 Task: Check the average views per listing of lake in the last 1 year.
Action: Mouse moved to (754, 169)
Screenshot: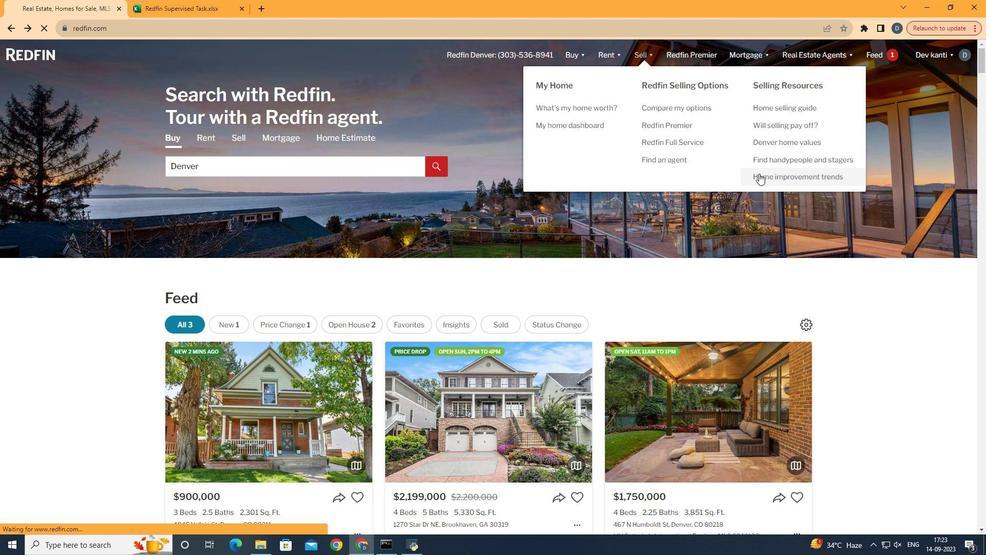 
Action: Mouse pressed left at (754, 169)
Screenshot: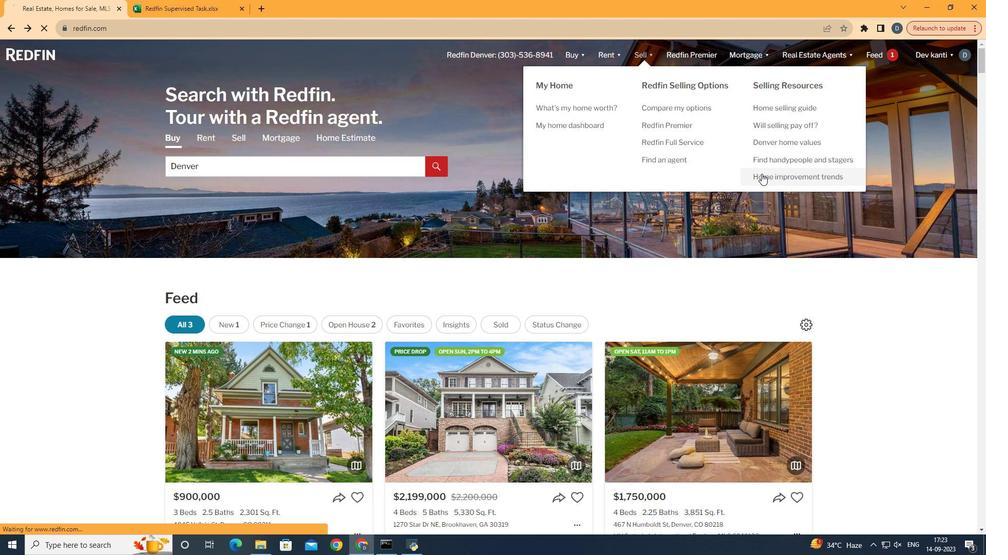 
Action: Mouse moved to (236, 193)
Screenshot: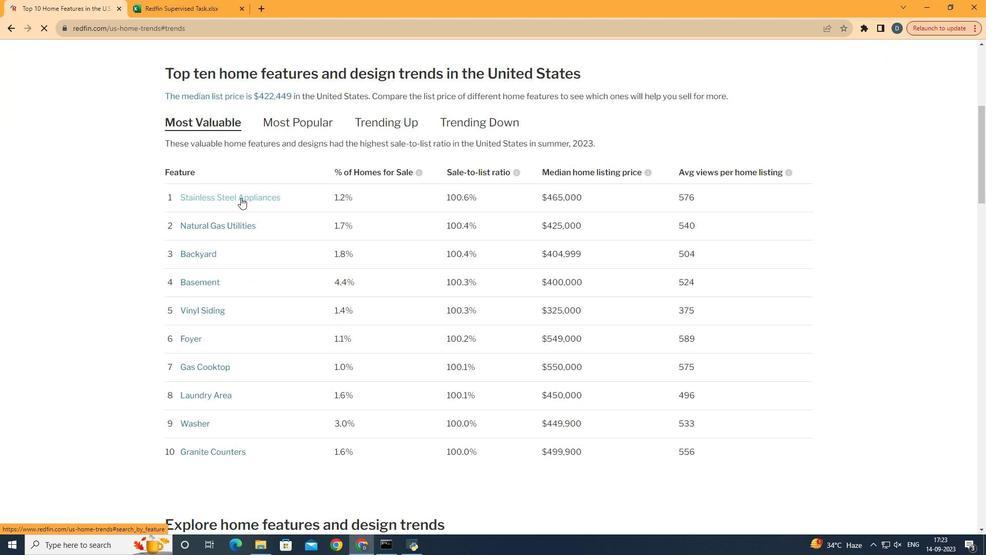 
Action: Mouse pressed left at (236, 193)
Screenshot: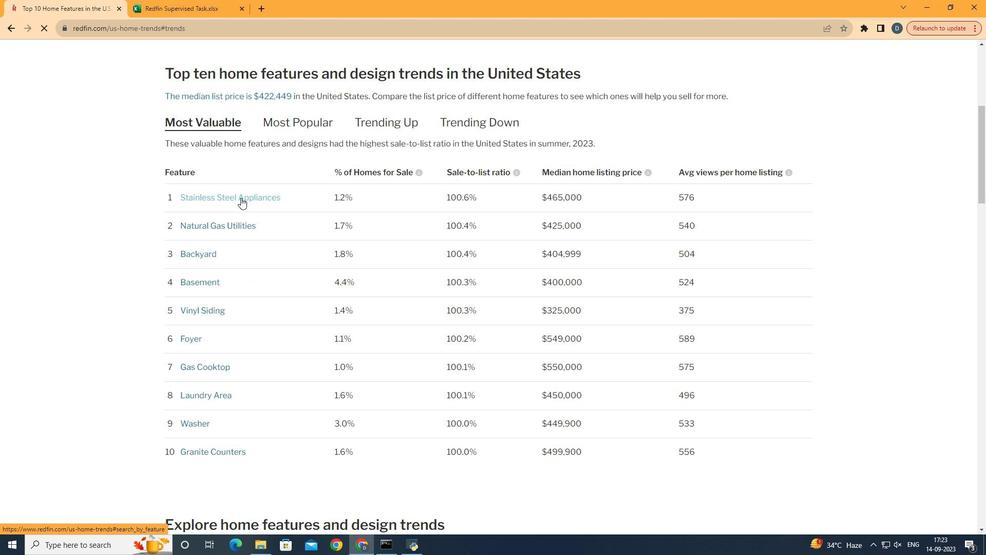 
Action: Mouse moved to (388, 238)
Screenshot: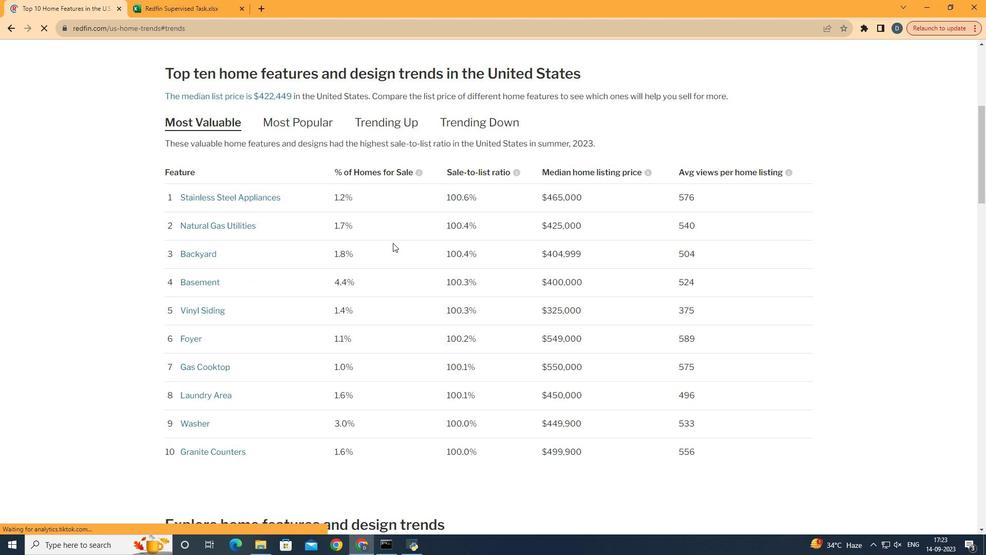 
Action: Mouse scrolled (388, 237) with delta (0, 0)
Screenshot: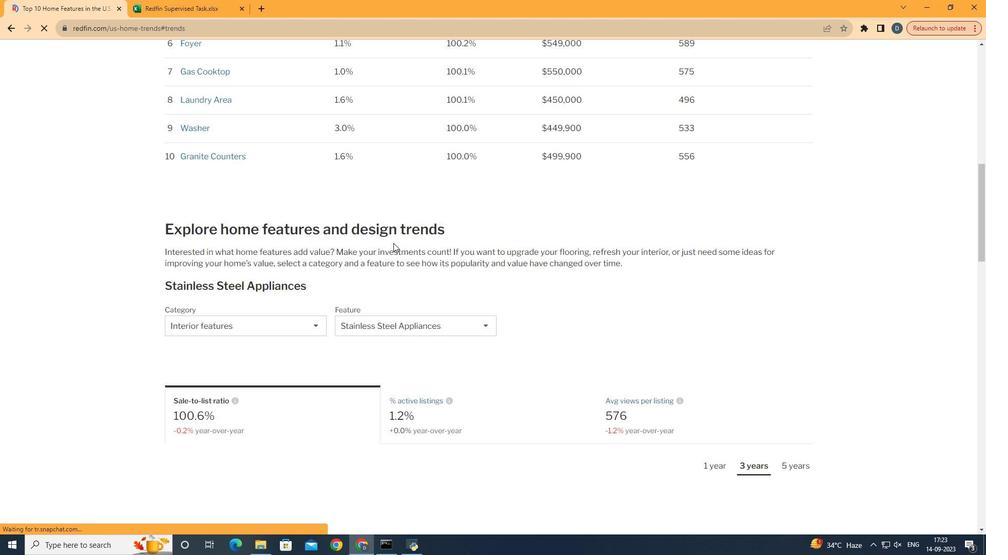 
Action: Mouse scrolled (388, 237) with delta (0, 0)
Screenshot: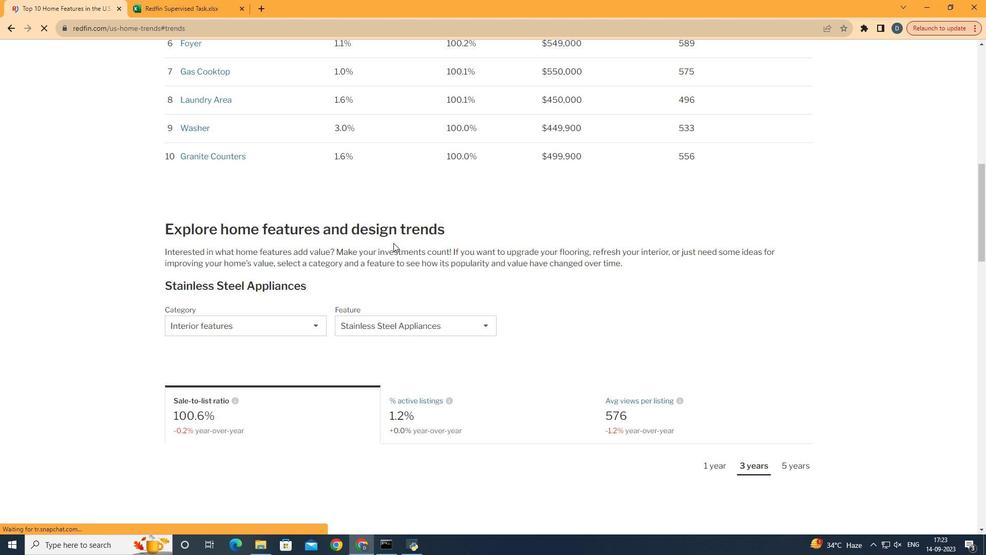 
Action: Mouse scrolled (388, 237) with delta (0, 0)
Screenshot: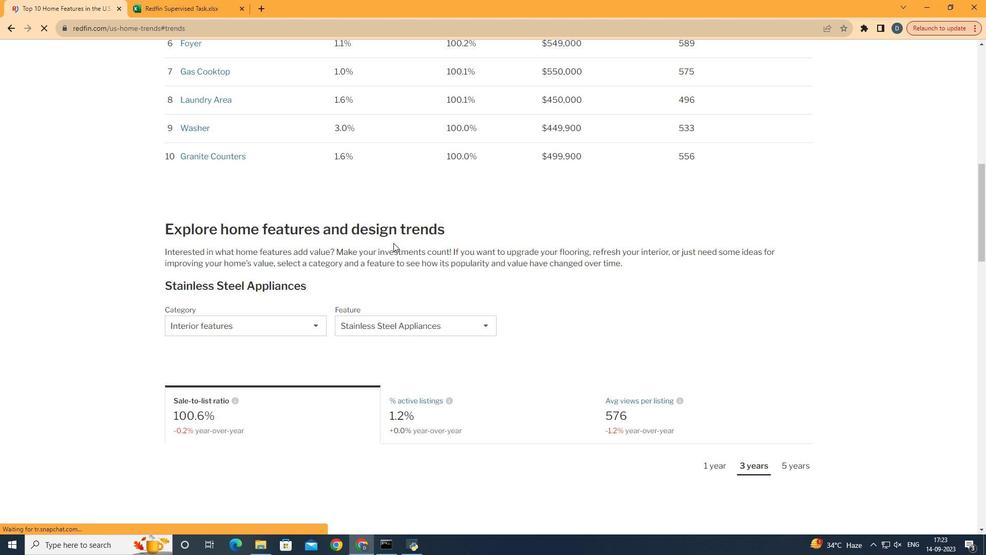 
Action: Mouse scrolled (388, 237) with delta (0, 0)
Screenshot: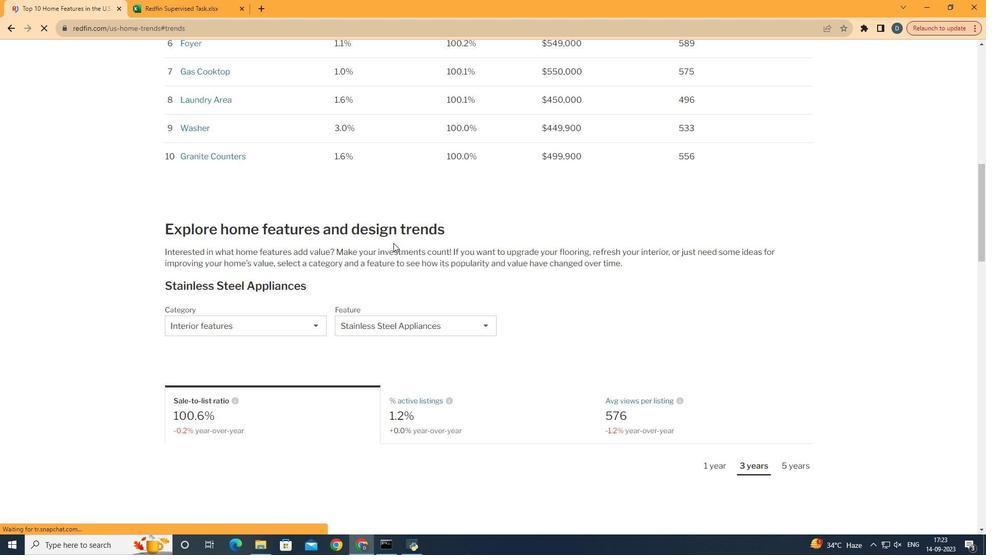 
Action: Mouse scrolled (388, 237) with delta (0, 0)
Screenshot: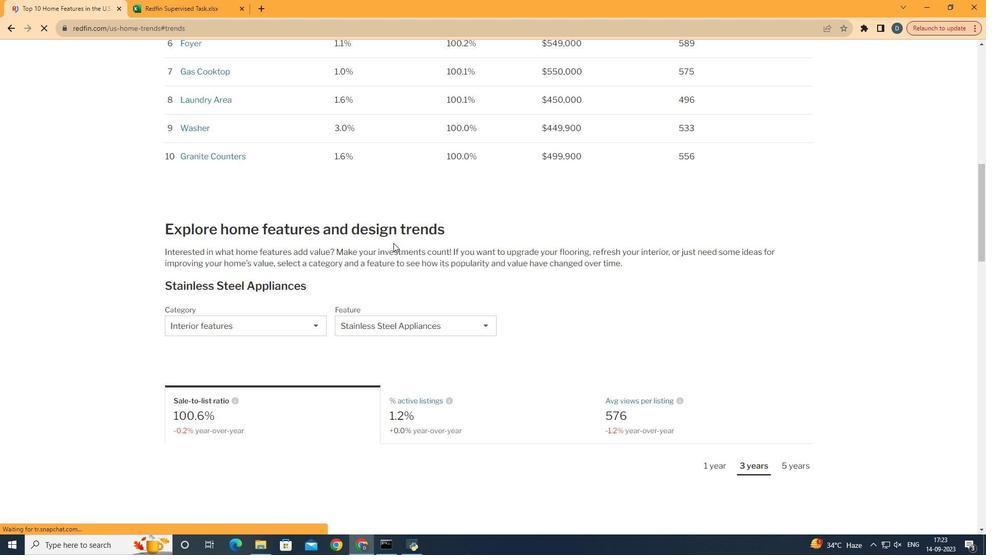 
Action: Mouse scrolled (388, 237) with delta (0, 0)
Screenshot: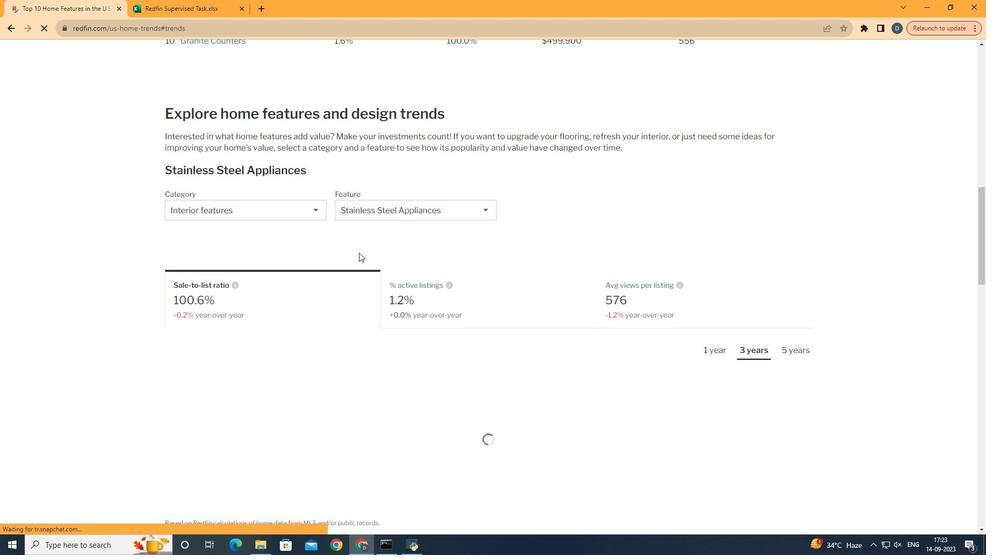 
Action: Mouse scrolled (388, 237) with delta (0, 0)
Screenshot: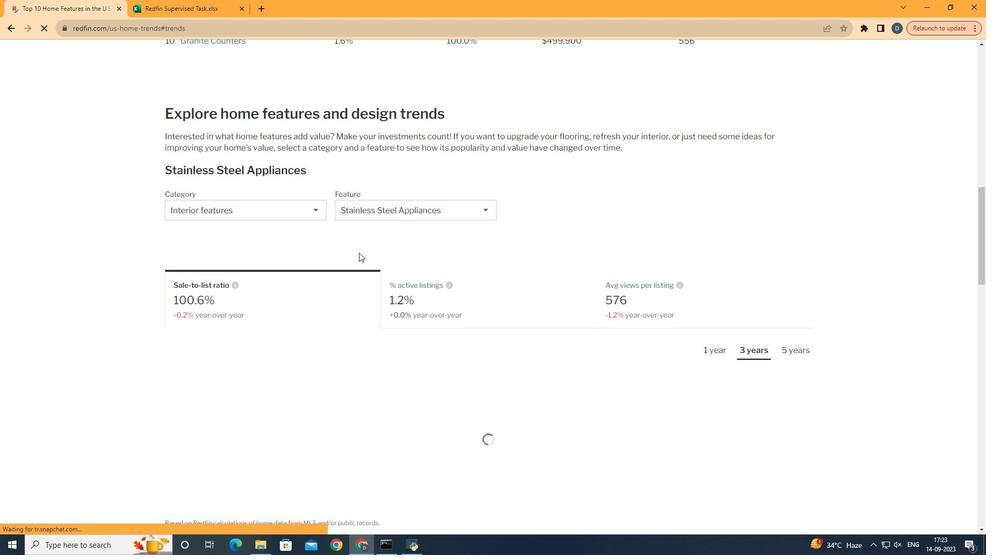 
Action: Mouse scrolled (388, 237) with delta (0, 0)
Screenshot: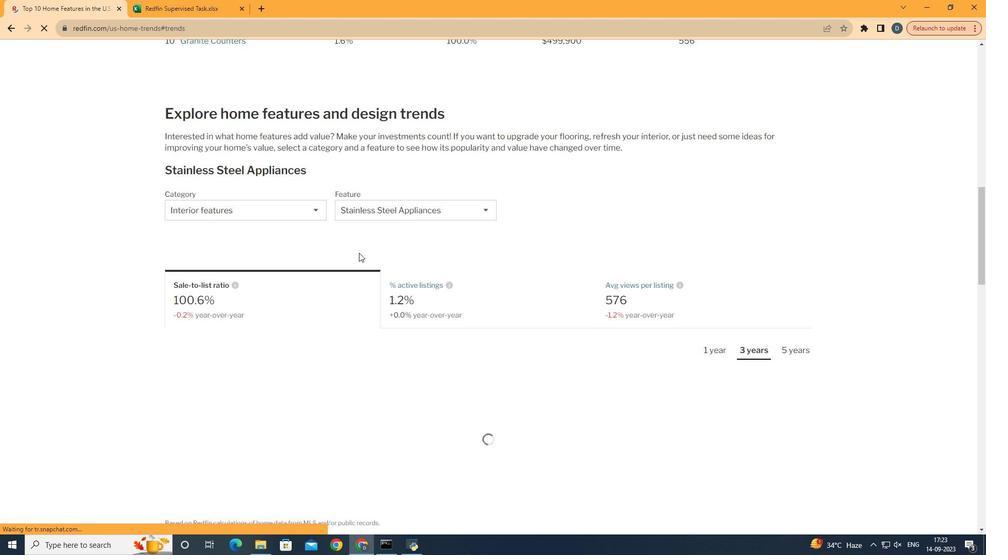 
Action: Mouse moved to (278, 217)
Screenshot: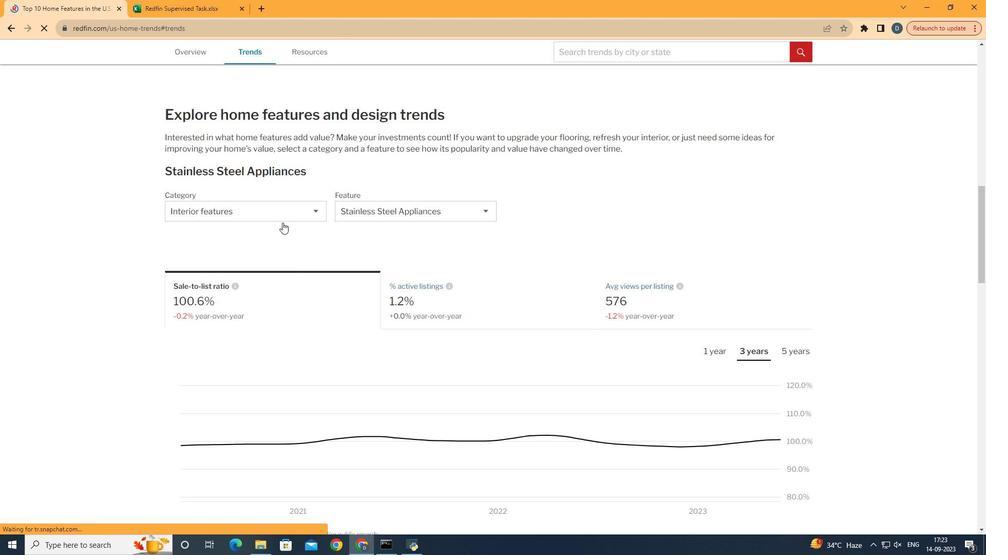 
Action: Mouse pressed left at (278, 217)
Screenshot: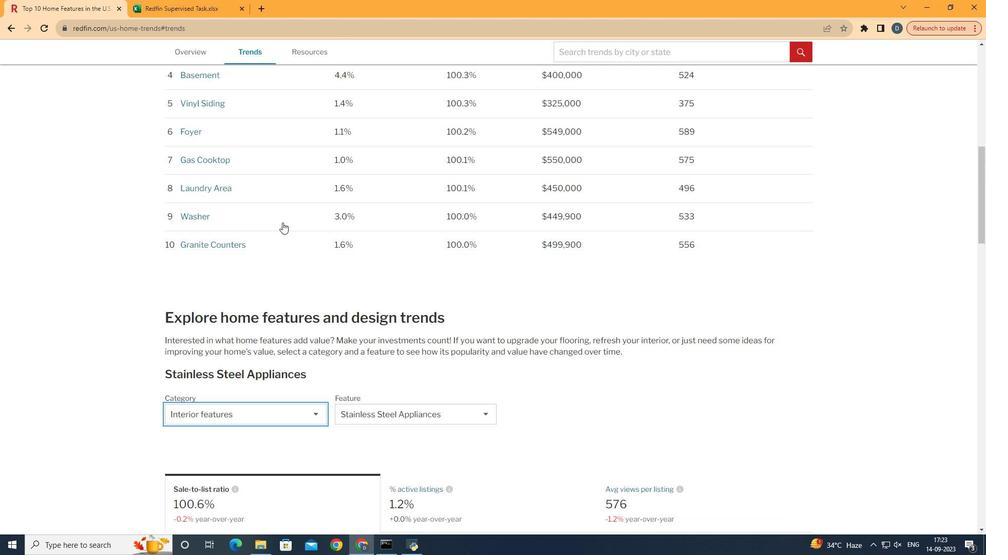 
Action: Mouse moved to (289, 241)
Screenshot: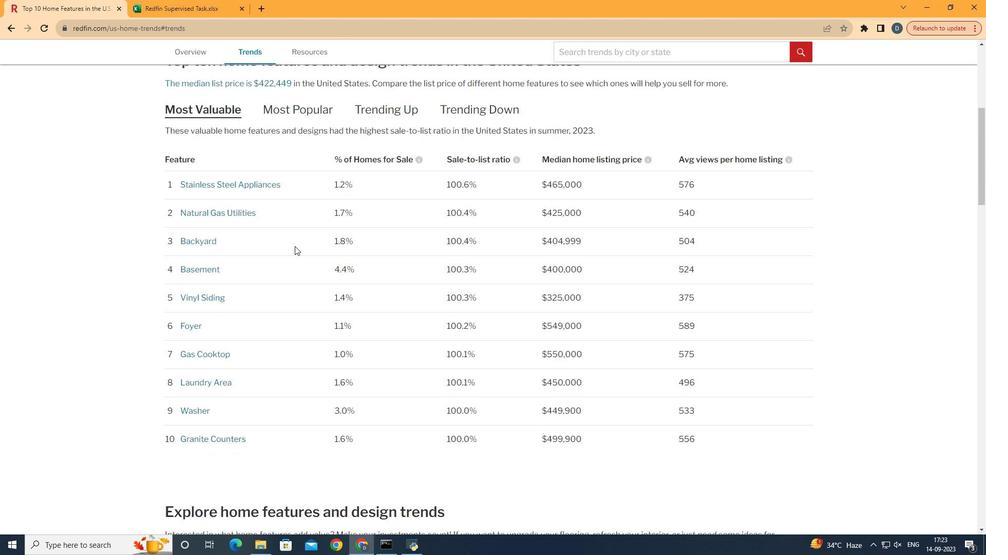 
Action: Mouse scrolled (289, 241) with delta (0, 0)
Screenshot: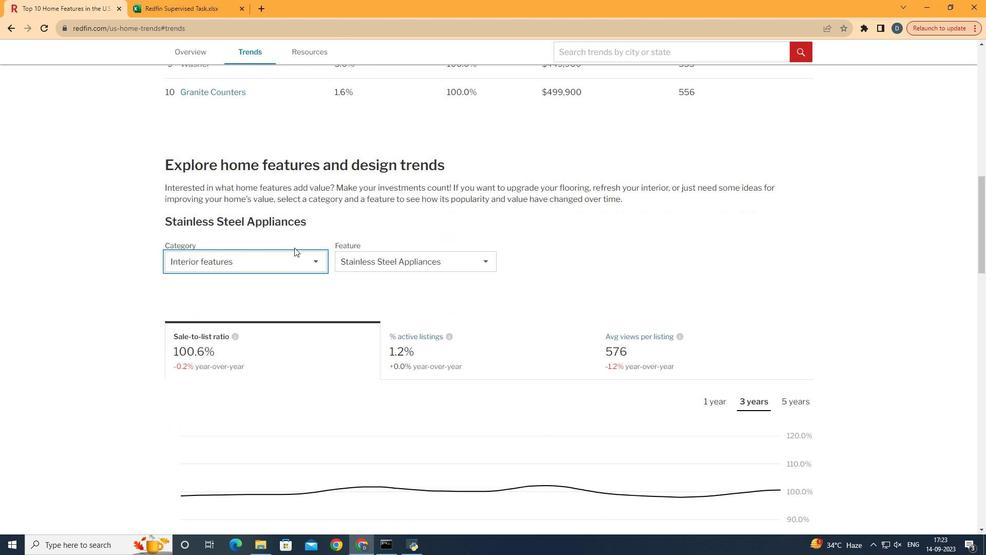 
Action: Mouse scrolled (289, 241) with delta (0, 0)
Screenshot: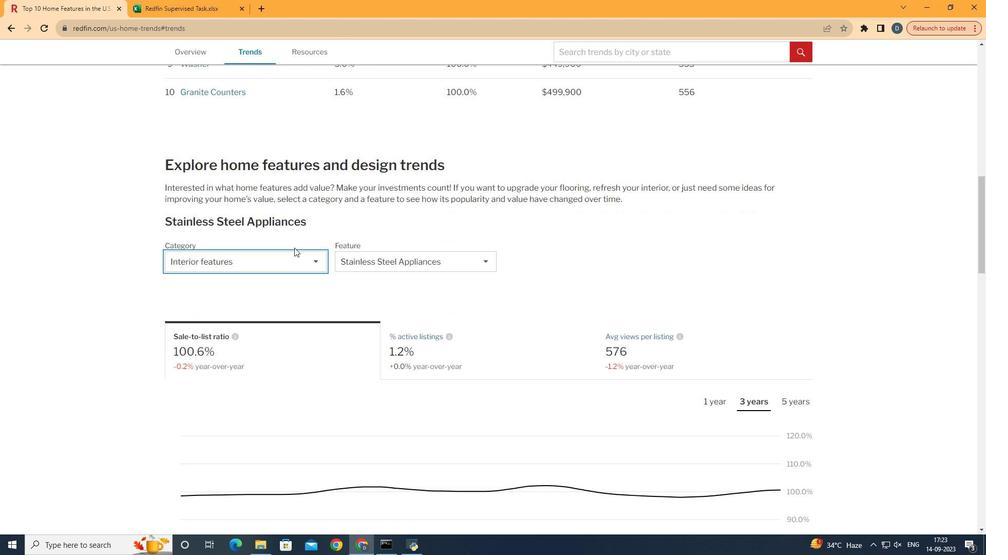 
Action: Mouse scrolled (289, 241) with delta (0, 0)
Screenshot: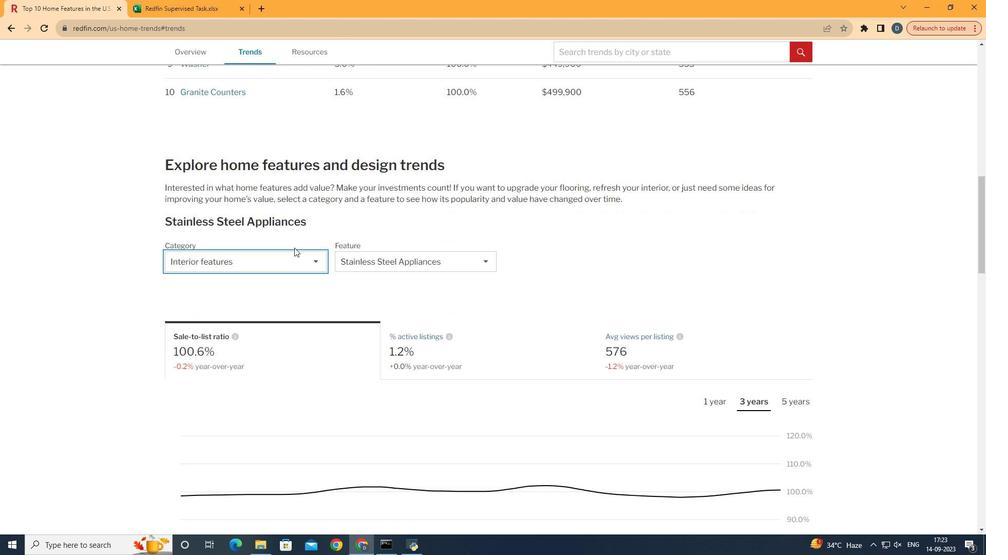 
Action: Mouse scrolled (289, 241) with delta (0, 0)
Screenshot: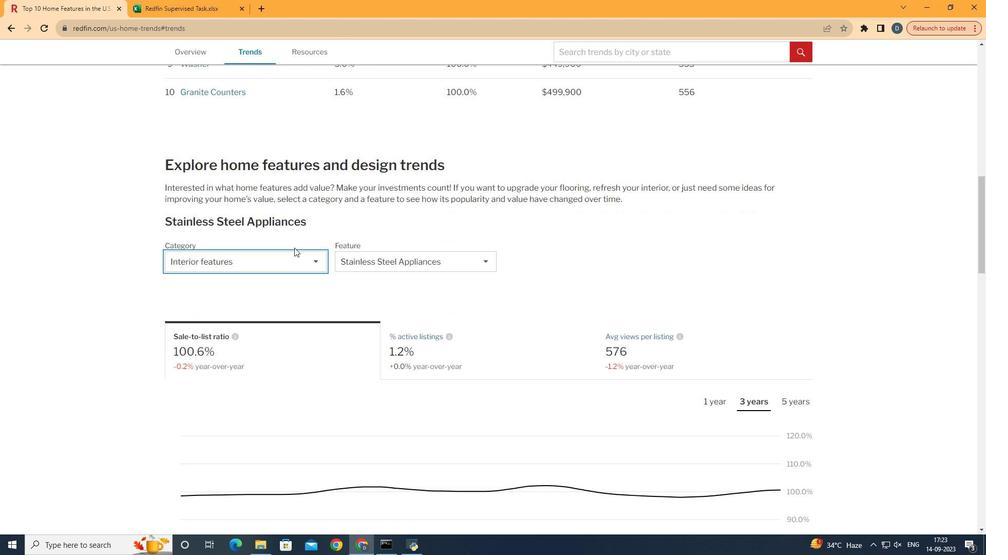 
Action: Mouse scrolled (289, 241) with delta (0, 0)
Screenshot: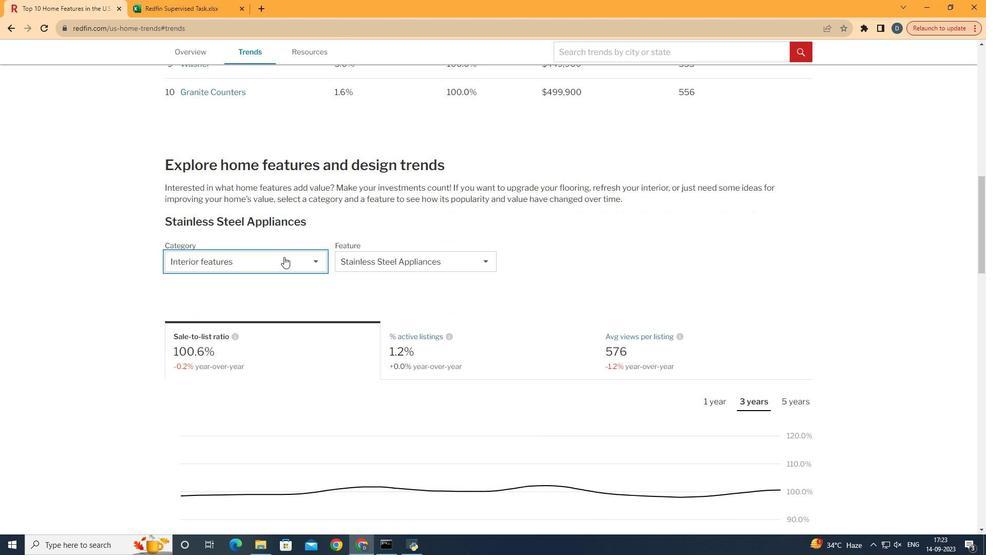 
Action: Mouse scrolled (289, 241) with delta (0, 0)
Screenshot: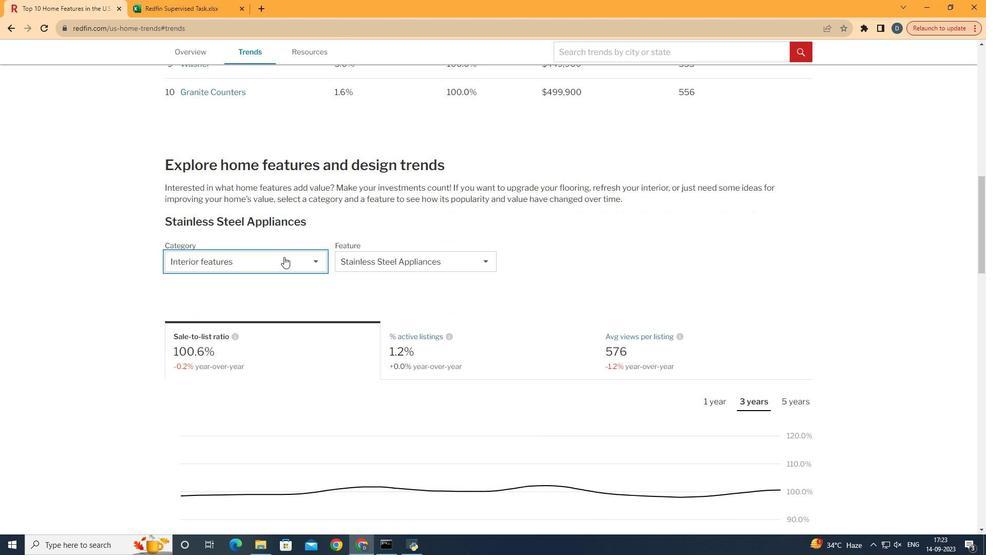 
Action: Mouse moved to (290, 241)
Screenshot: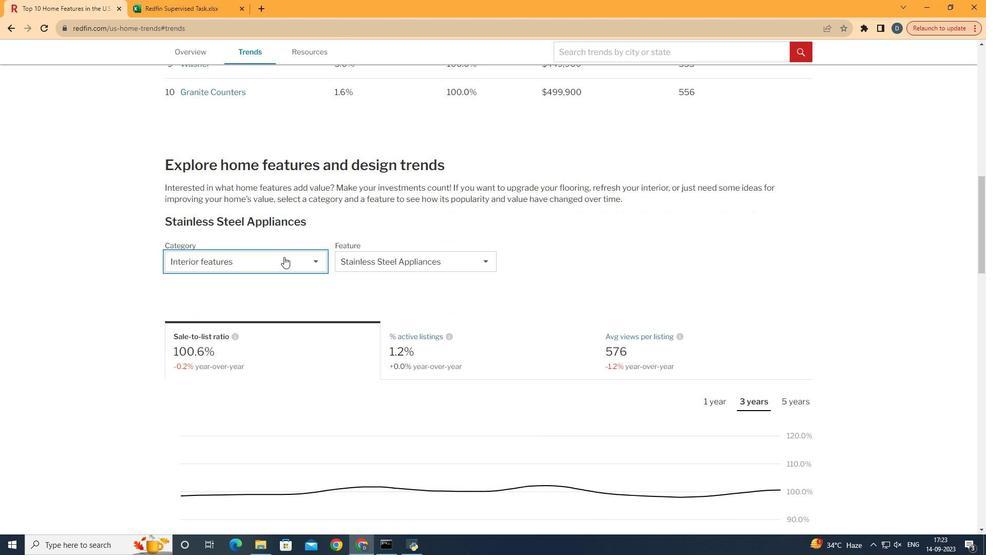
Action: Mouse scrolled (290, 241) with delta (0, 0)
Screenshot: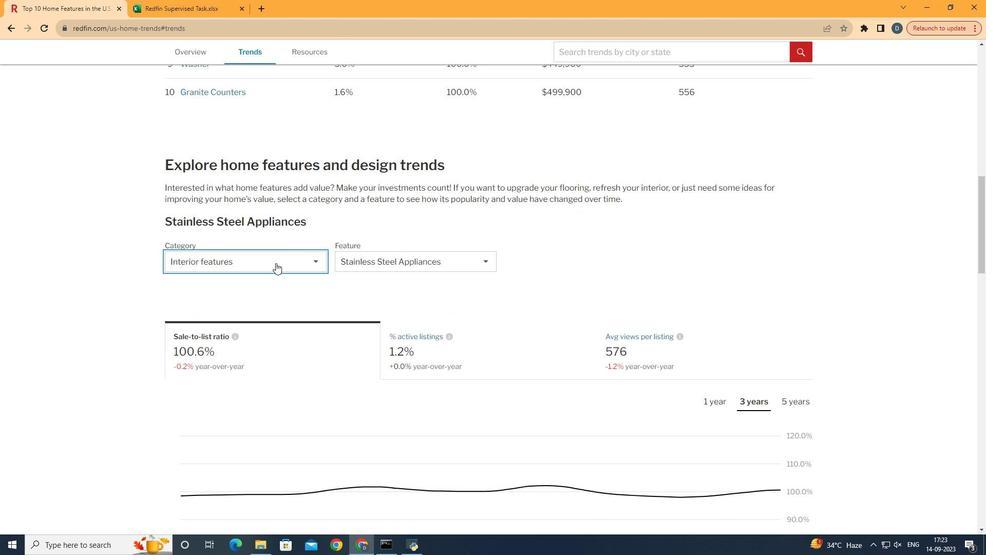 
Action: Mouse moved to (271, 258)
Screenshot: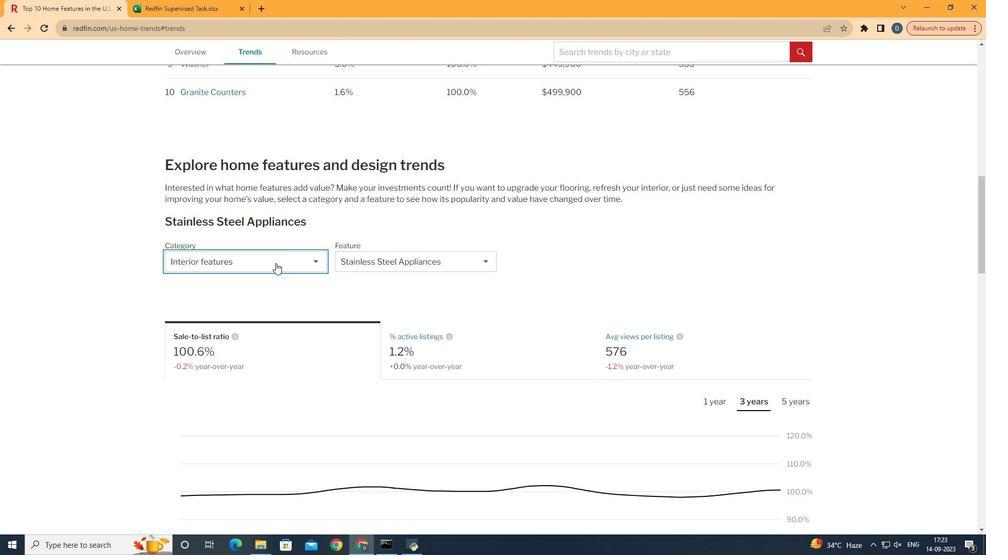 
Action: Mouse pressed left at (271, 258)
Screenshot: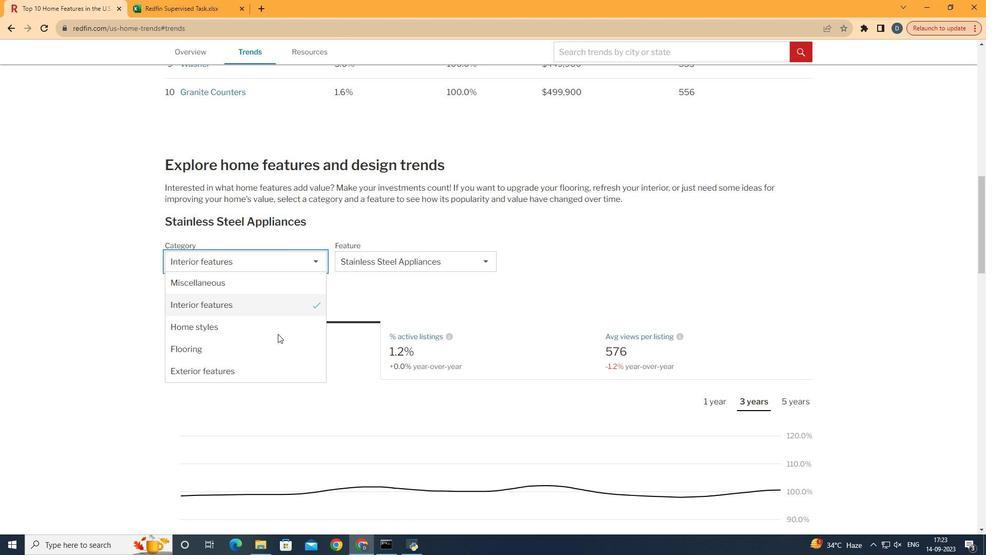 
Action: Mouse moved to (269, 372)
Screenshot: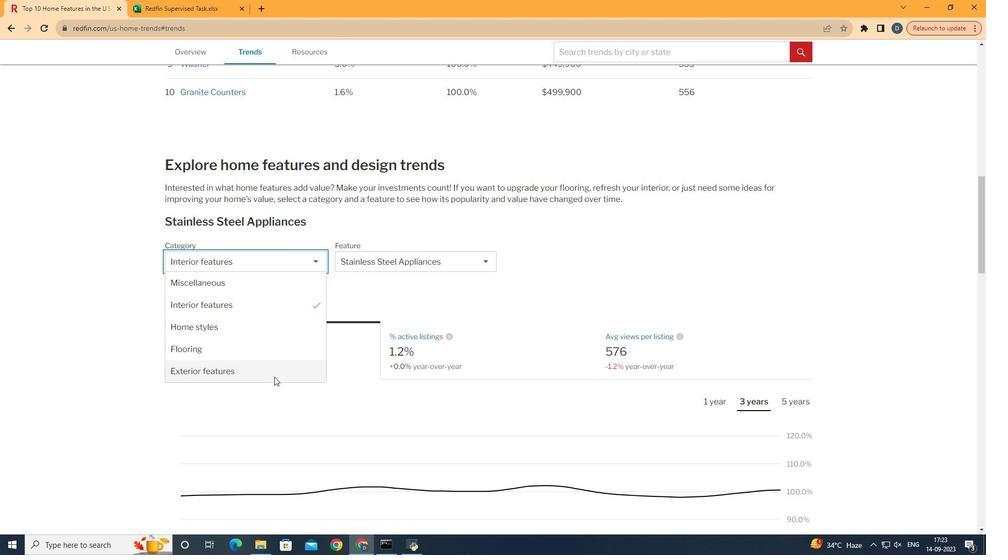 
Action: Mouse pressed left at (269, 372)
Screenshot: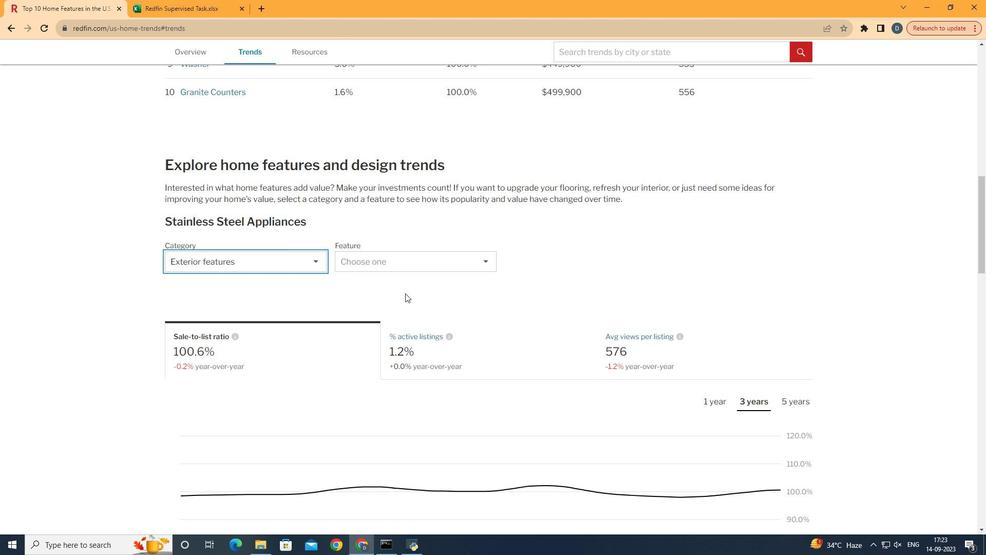 
Action: Mouse moved to (445, 258)
Screenshot: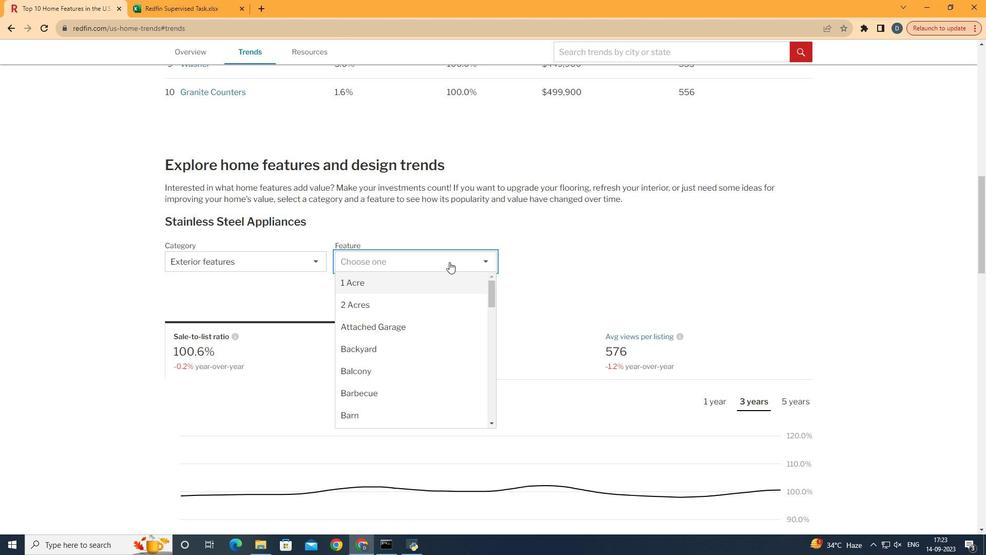 
Action: Mouse pressed left at (445, 258)
Screenshot: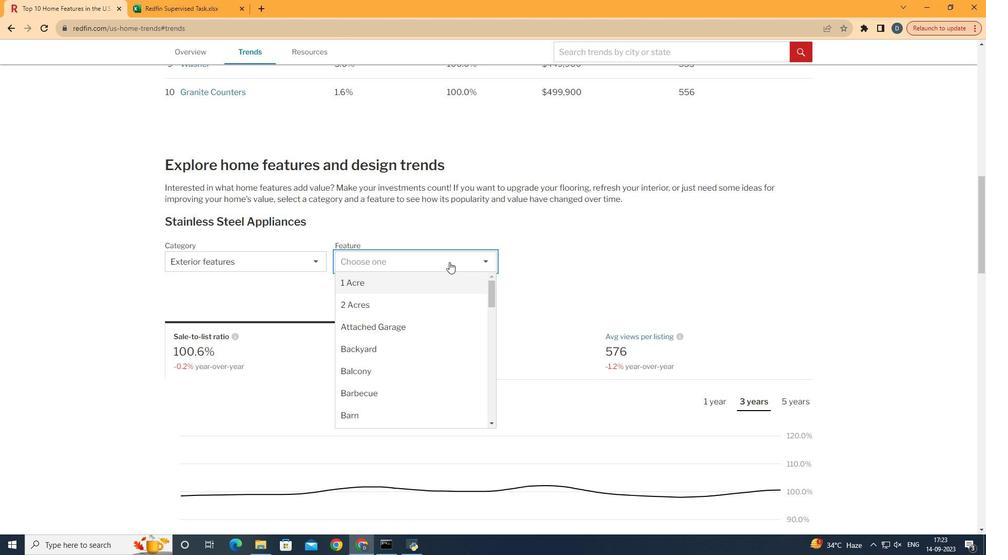 
Action: Mouse moved to (426, 297)
Screenshot: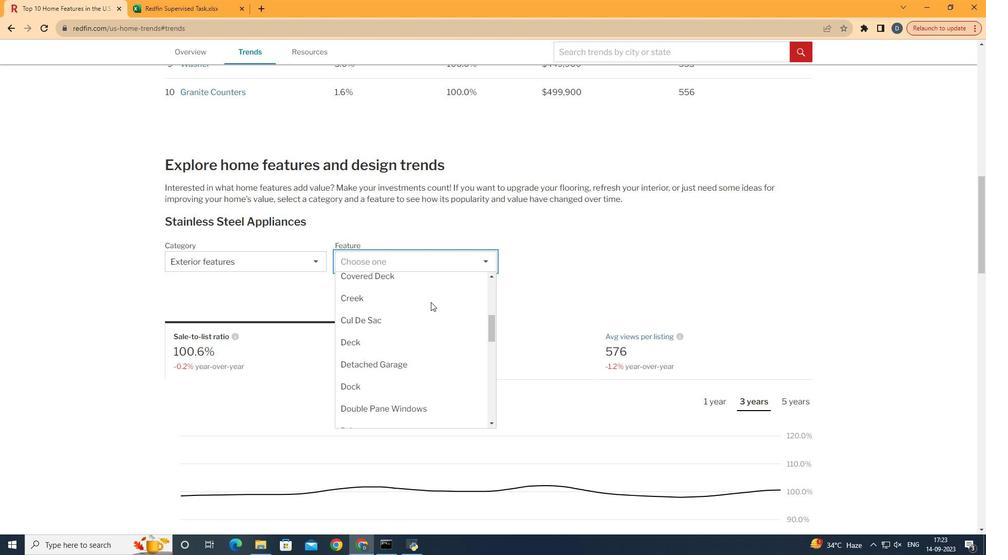 
Action: Mouse scrolled (426, 297) with delta (0, 0)
Screenshot: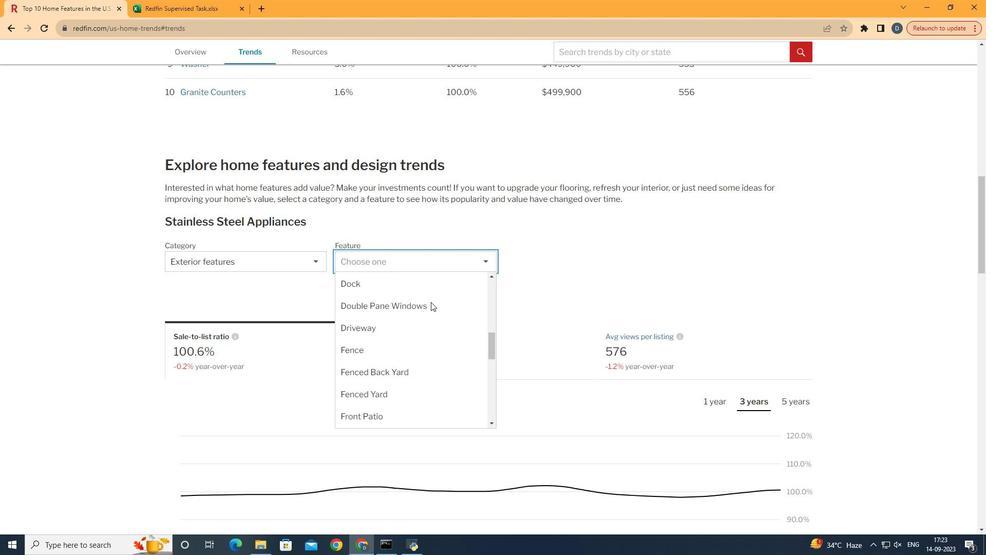 
Action: Mouse scrolled (426, 297) with delta (0, 0)
Screenshot: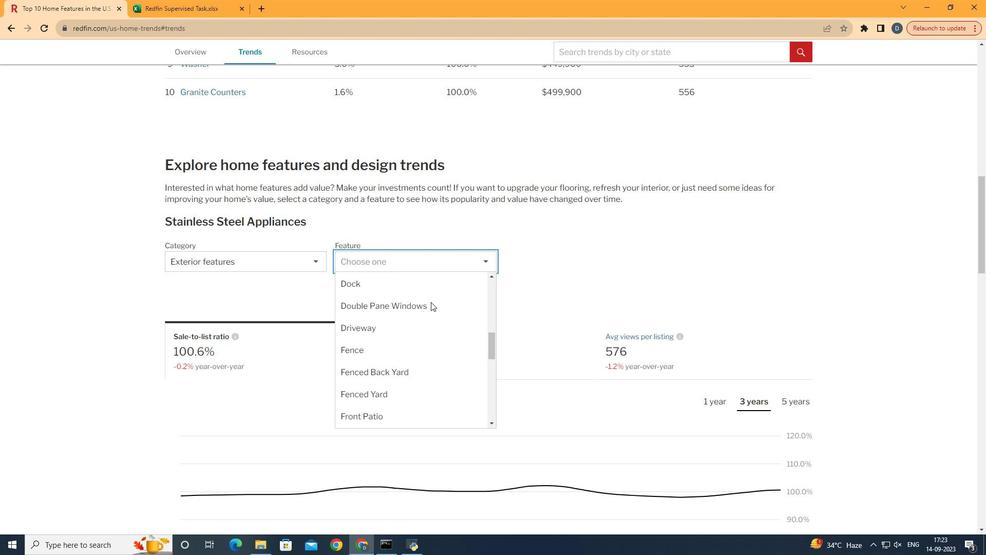 
Action: Mouse scrolled (426, 297) with delta (0, 0)
Screenshot: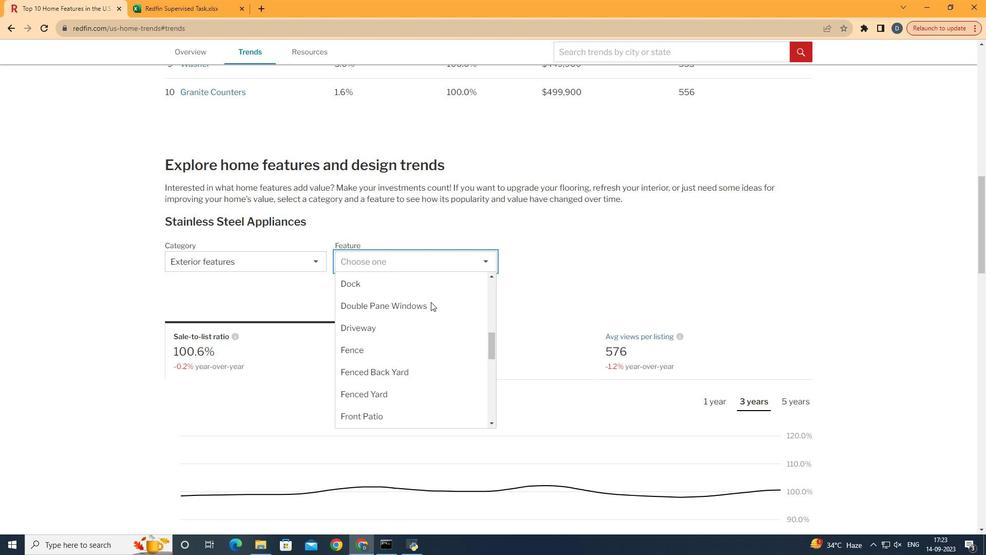 
Action: Mouse scrolled (426, 297) with delta (0, 0)
Screenshot: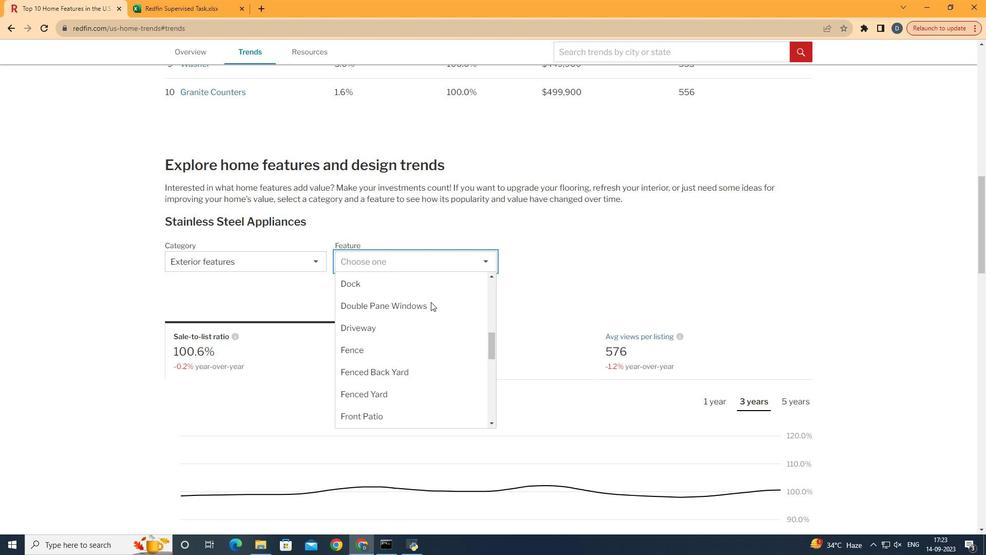 
Action: Mouse scrolled (426, 297) with delta (0, 0)
Screenshot: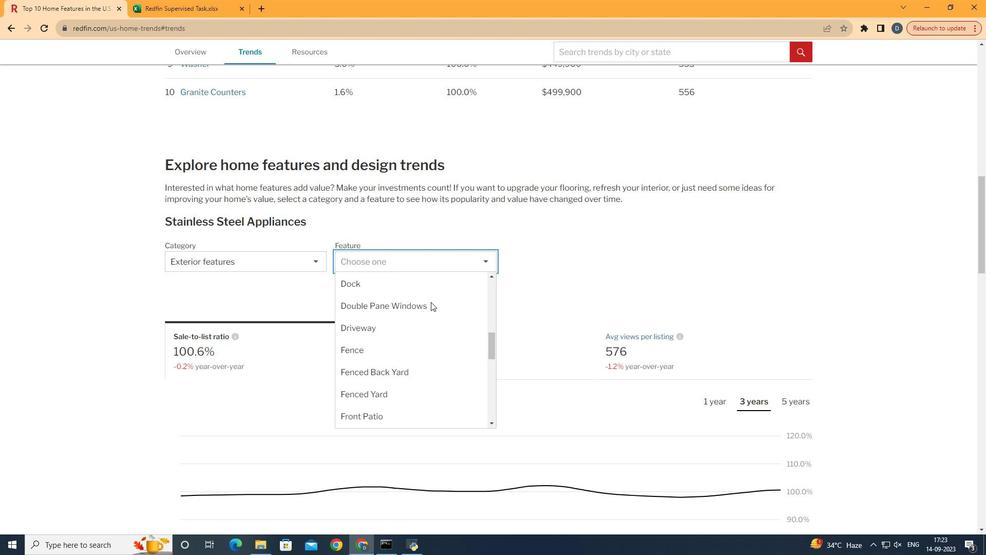 
Action: Mouse scrolled (426, 297) with delta (0, 0)
Screenshot: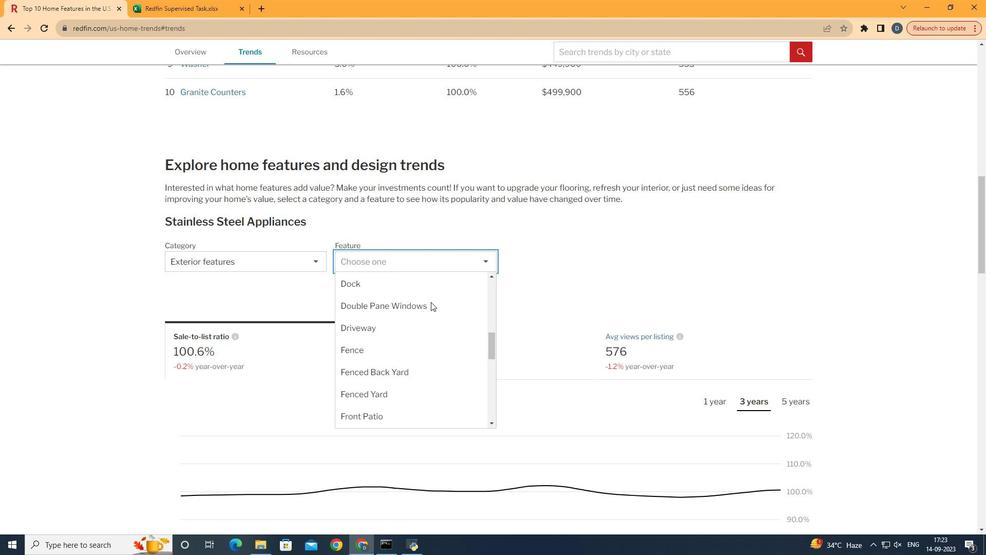 
Action: Mouse scrolled (426, 297) with delta (0, 0)
Screenshot: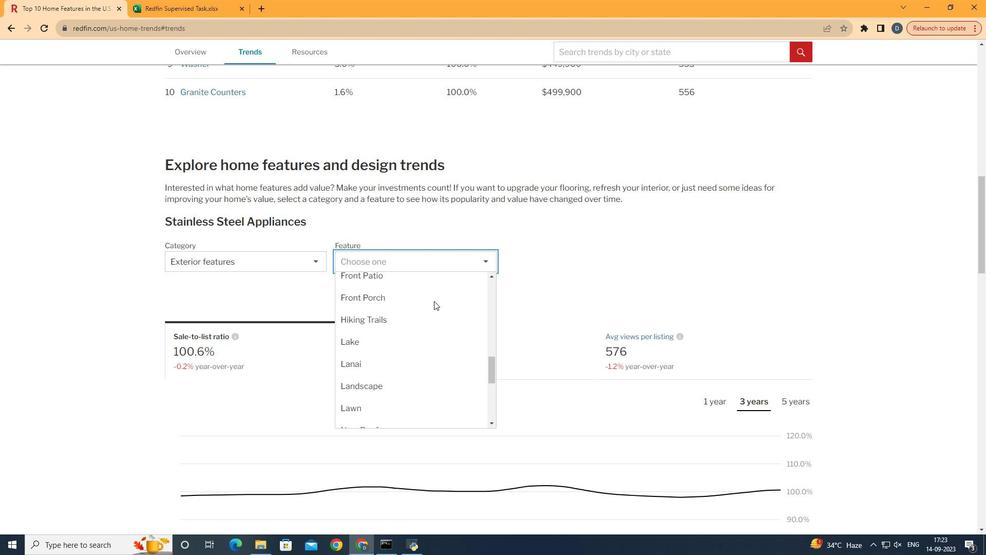 
Action: Mouse scrolled (426, 297) with delta (0, 0)
Screenshot: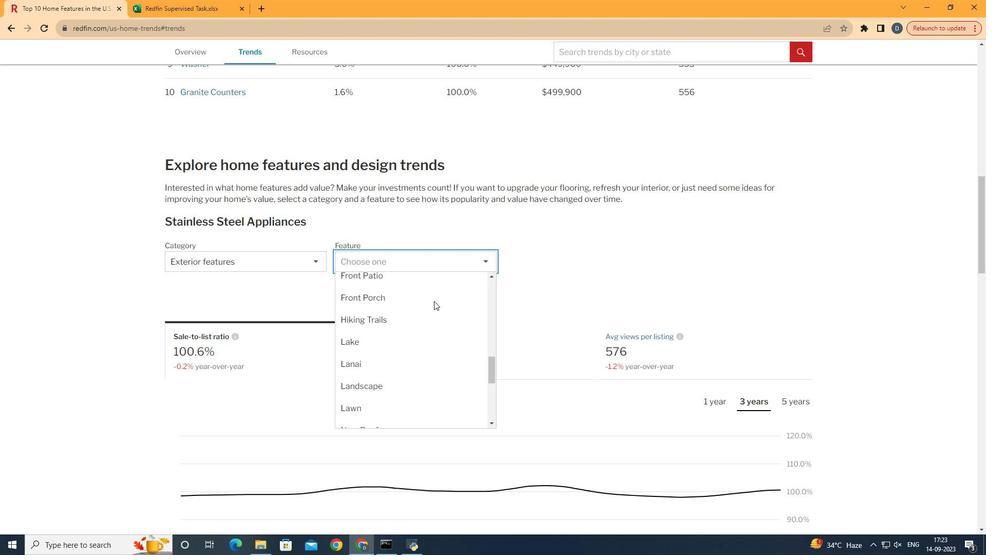 
Action: Mouse scrolled (426, 297) with delta (0, 0)
Screenshot: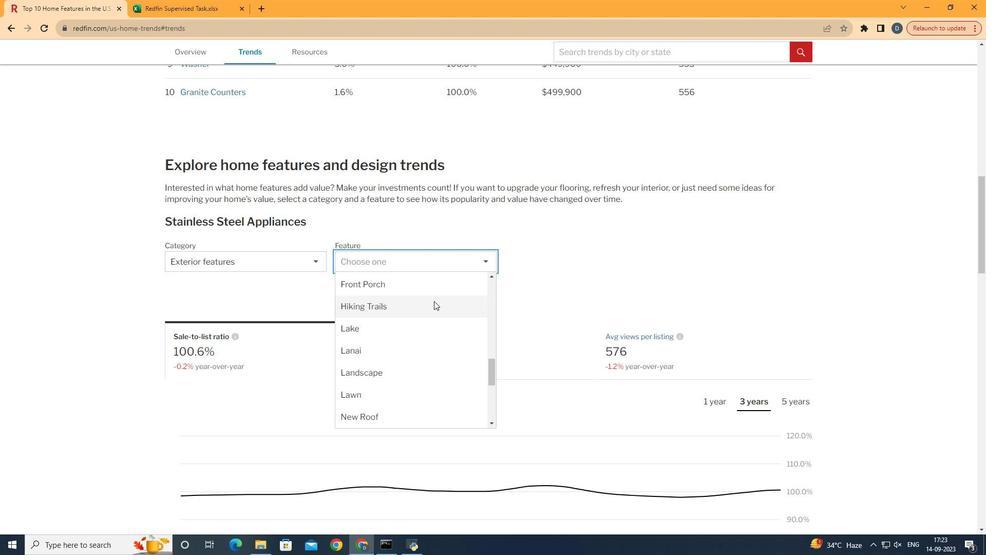 
Action: Mouse moved to (418, 326)
Screenshot: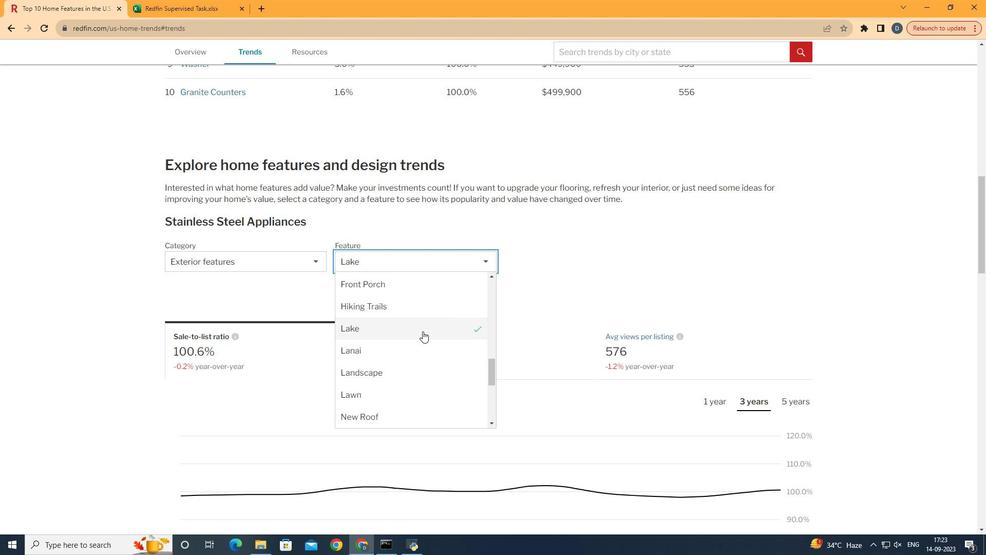 
Action: Mouse pressed left at (418, 326)
Screenshot: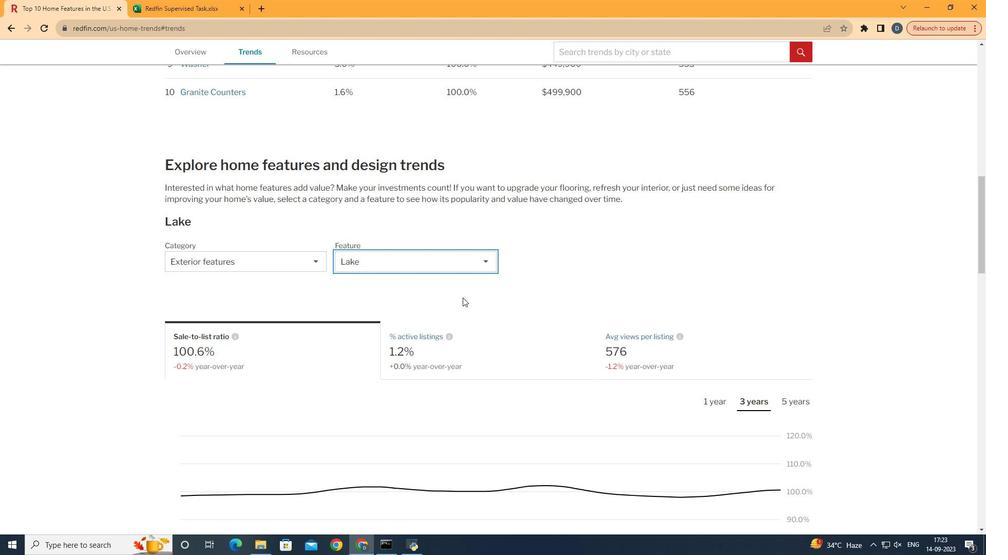 
Action: Mouse moved to (570, 236)
Screenshot: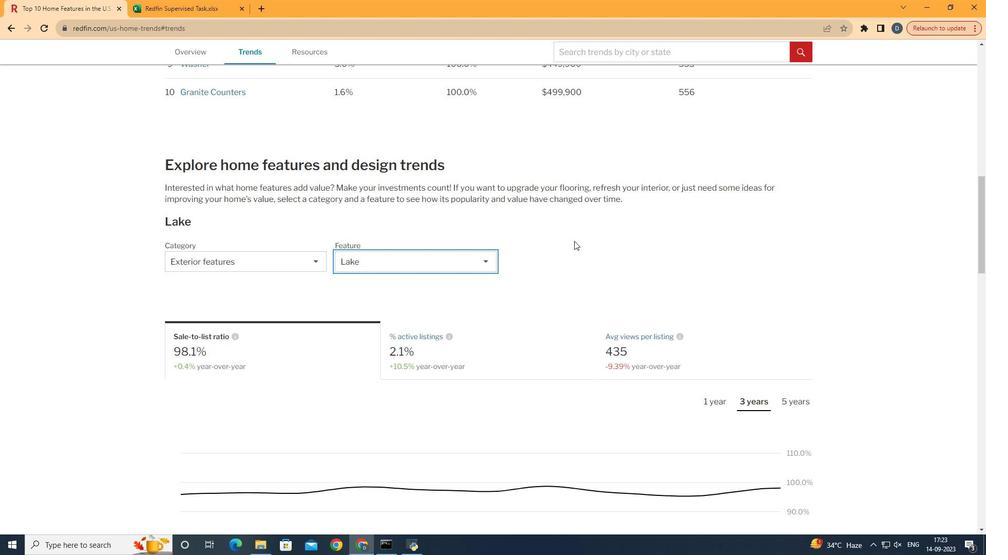 
Action: Mouse scrolled (570, 235) with delta (0, 0)
Screenshot: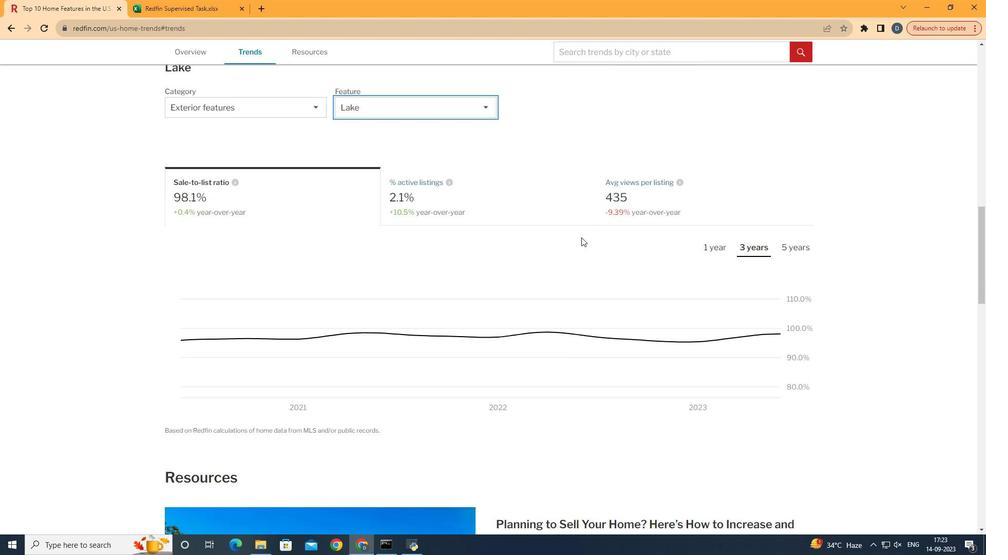 
Action: Mouse scrolled (570, 235) with delta (0, 0)
Screenshot: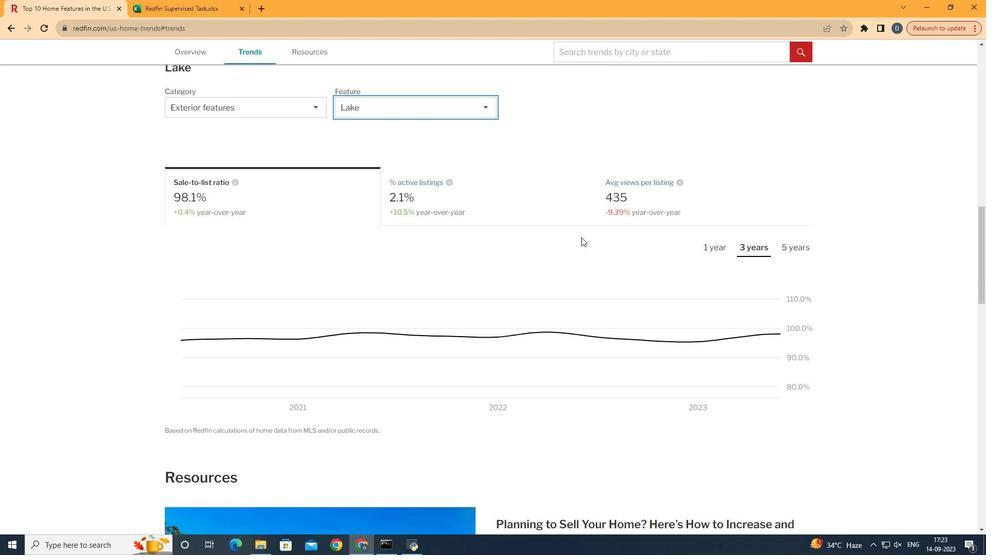 
Action: Mouse scrolled (570, 235) with delta (0, 0)
Screenshot: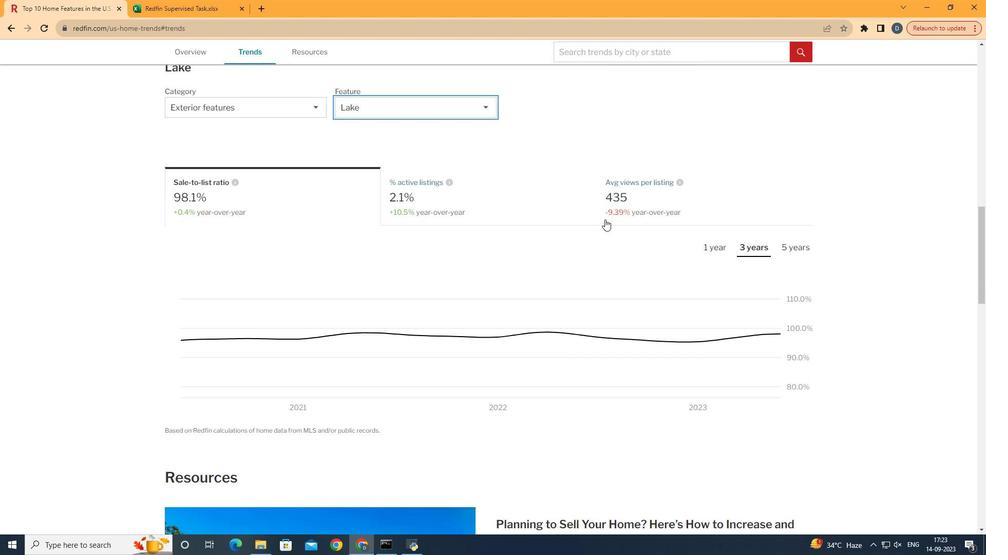 
Action: Mouse moved to (719, 199)
Screenshot: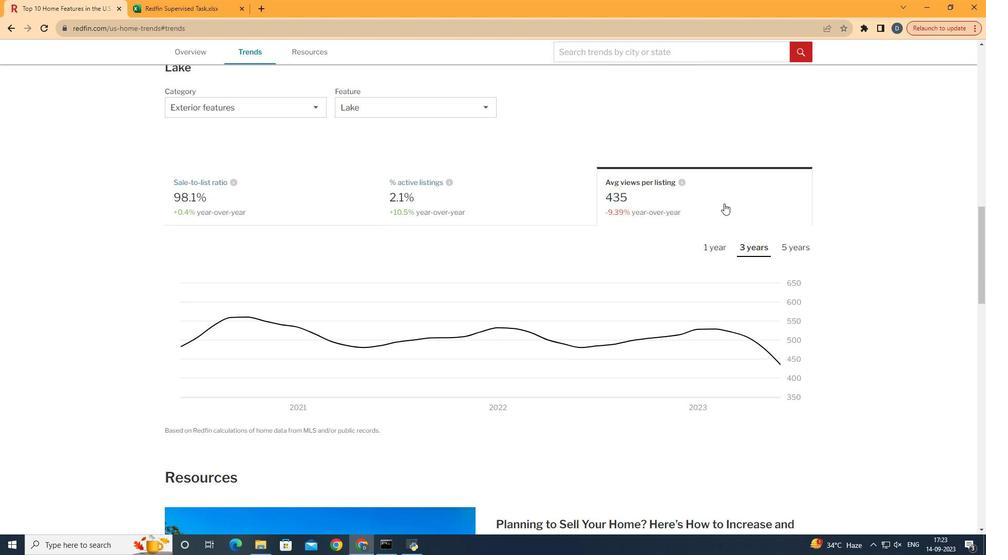 
Action: Mouse pressed left at (719, 199)
Screenshot: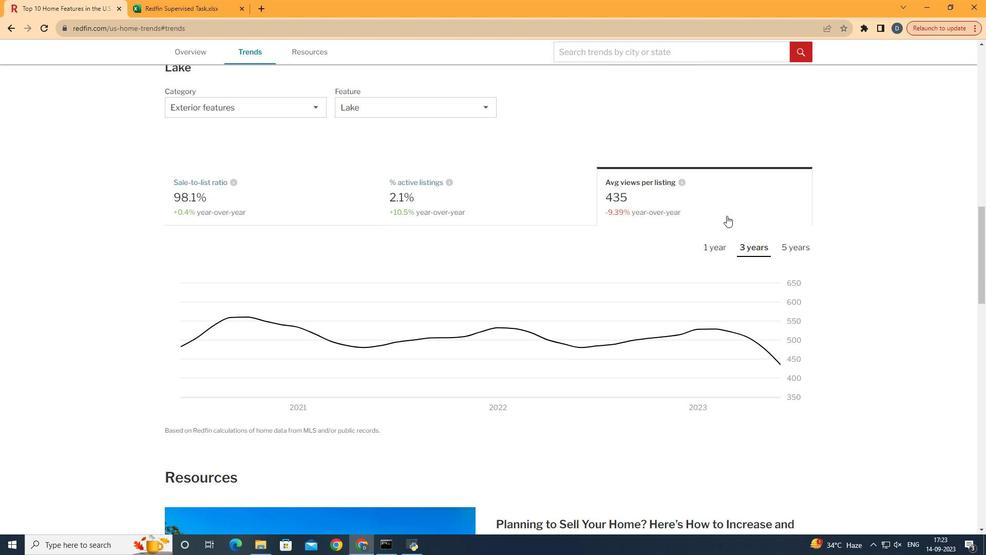 
Action: Mouse moved to (711, 246)
Screenshot: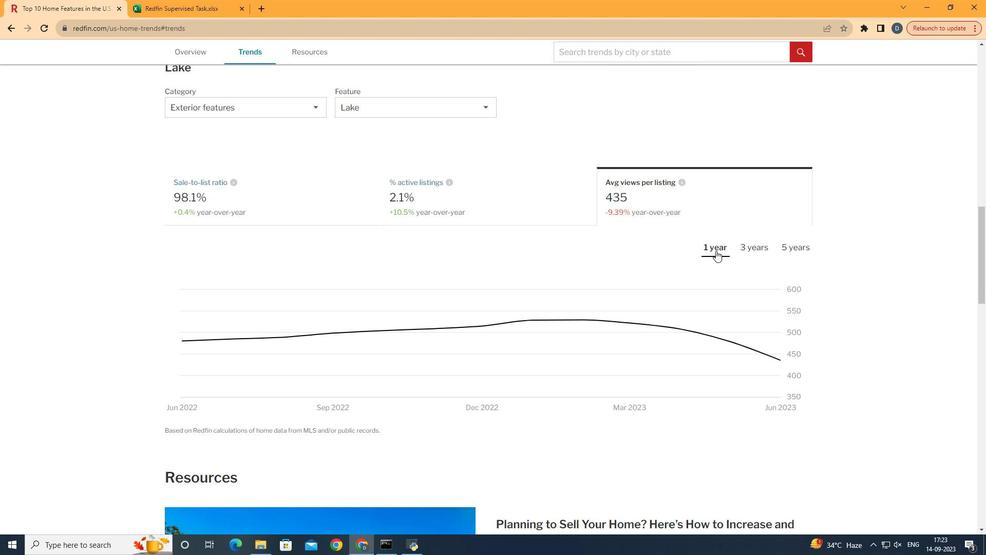 
Action: Mouse pressed left at (711, 246)
Screenshot: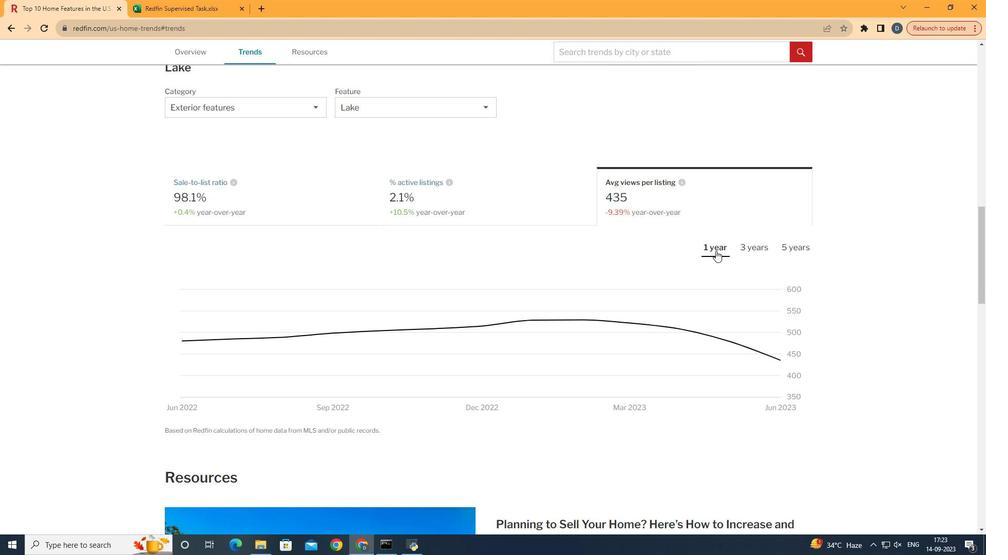 
